 Task: Add in the project Transpire a sprint 'Test Traction'.
Action: Mouse moved to (194, 57)
Screenshot: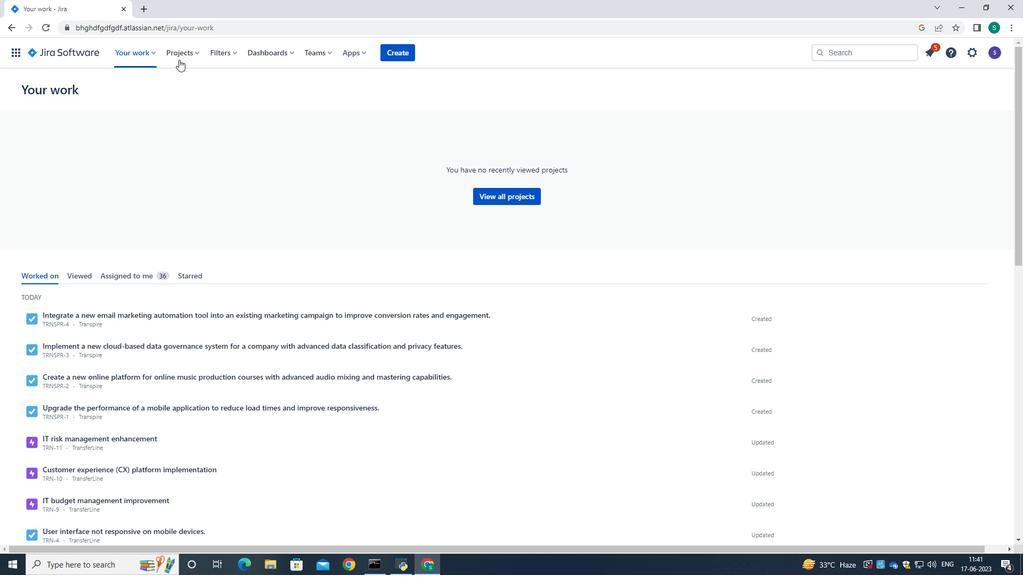 
Action: Mouse pressed left at (194, 57)
Screenshot: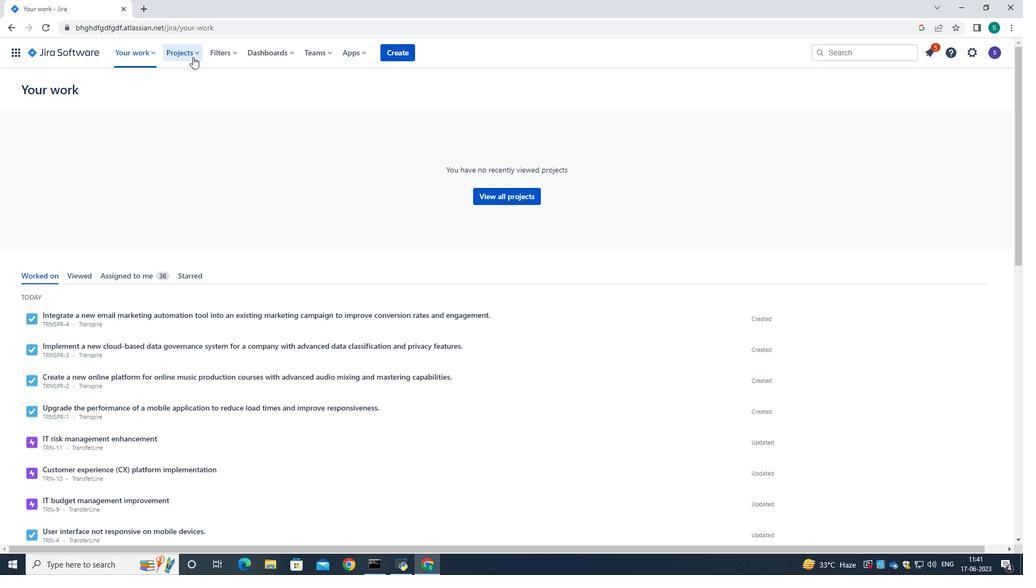 
Action: Mouse moved to (196, 98)
Screenshot: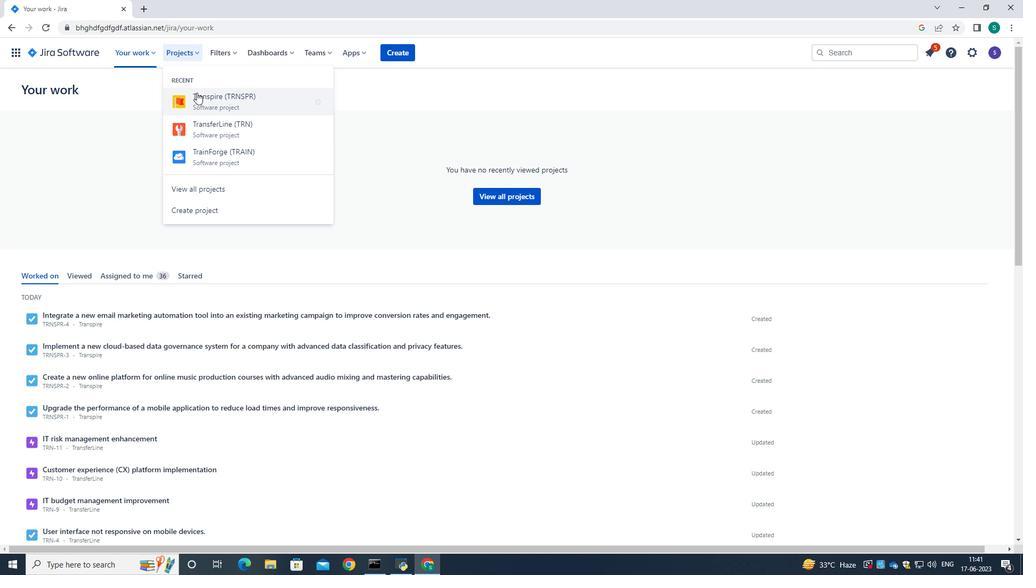 
Action: Mouse pressed left at (196, 98)
Screenshot: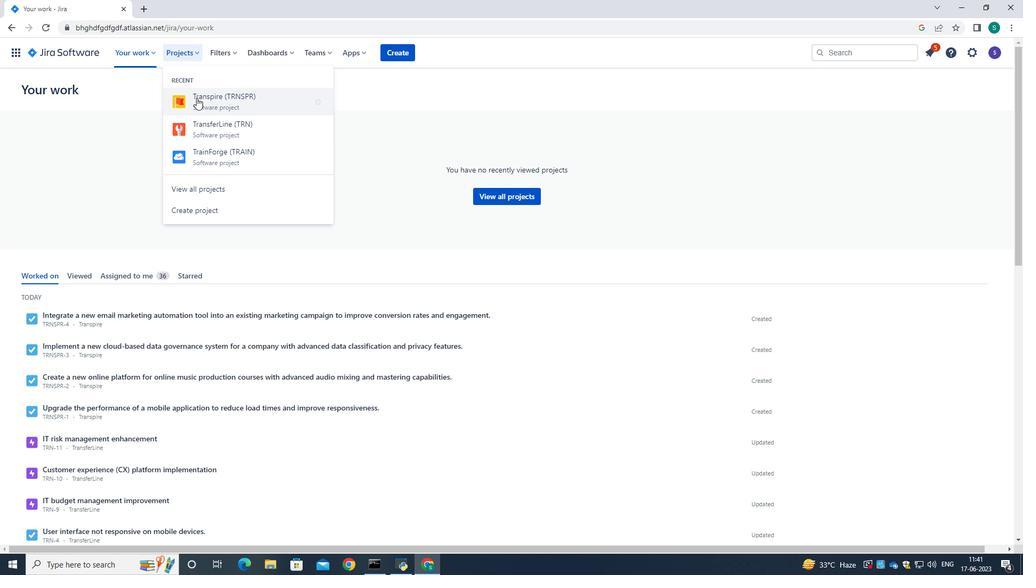 
Action: Mouse moved to (74, 161)
Screenshot: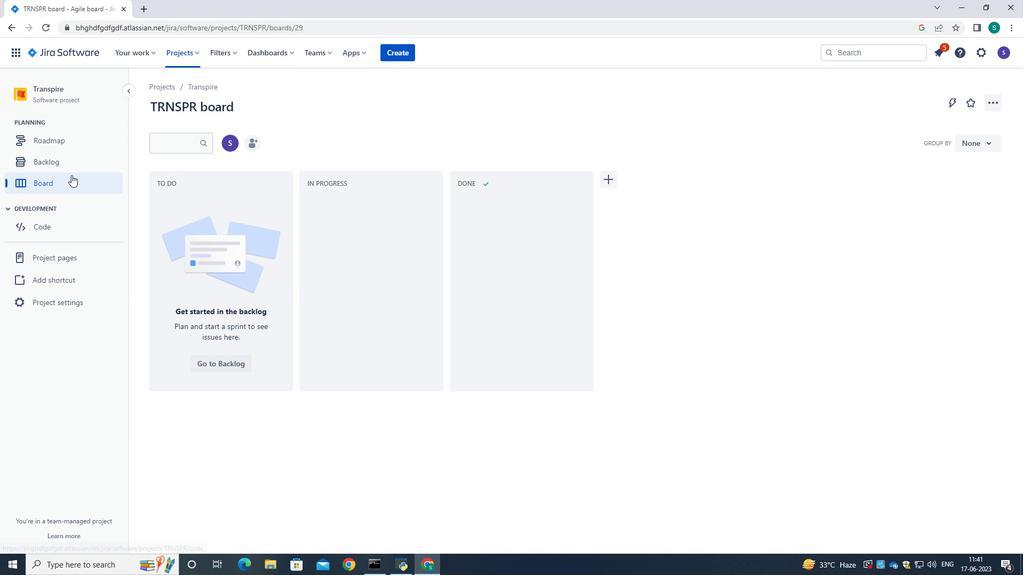 
Action: Mouse pressed left at (74, 161)
Screenshot: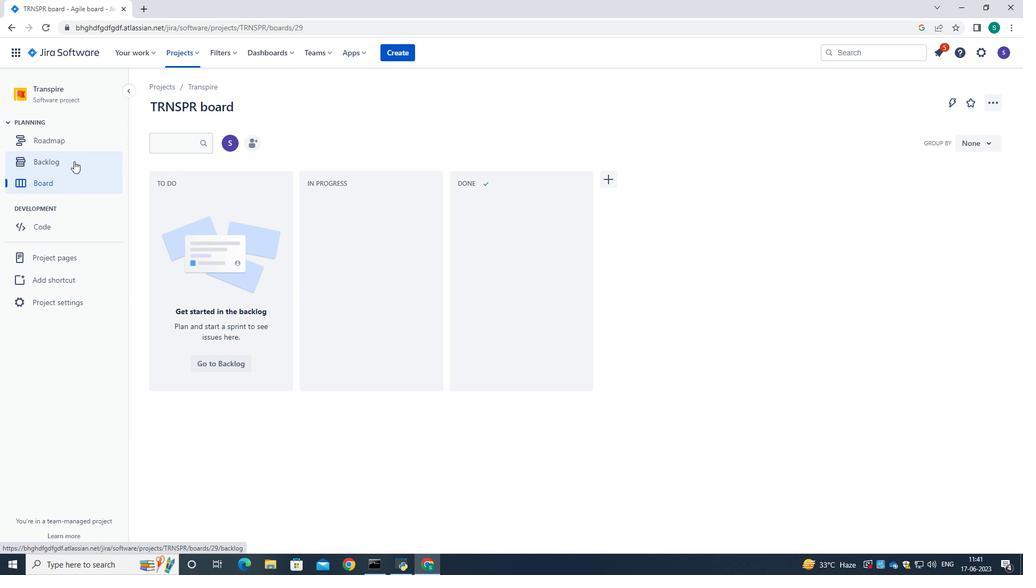 
Action: Mouse moved to (351, 284)
Screenshot: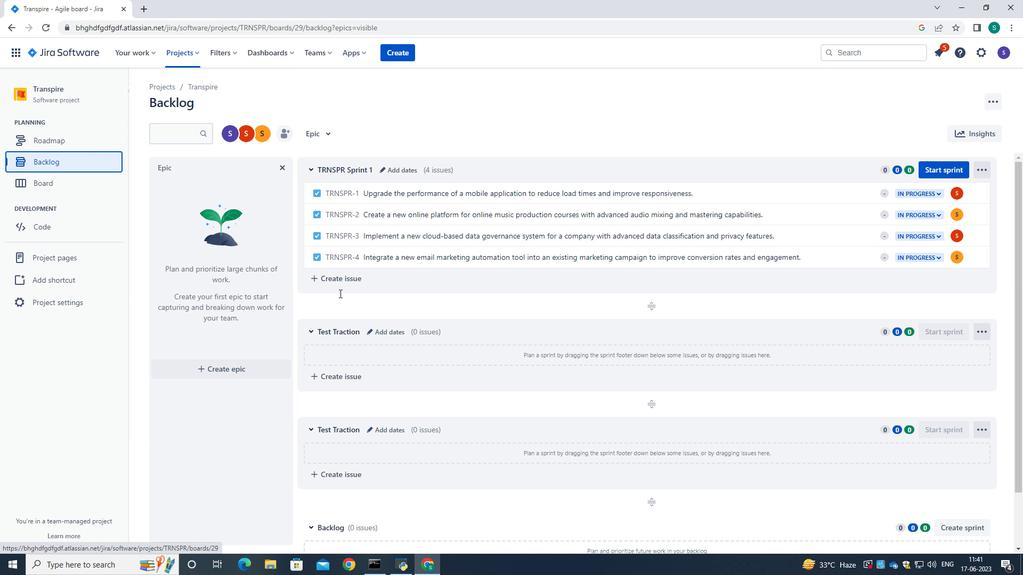 
Action: Mouse scrolled (351, 283) with delta (0, 0)
Screenshot: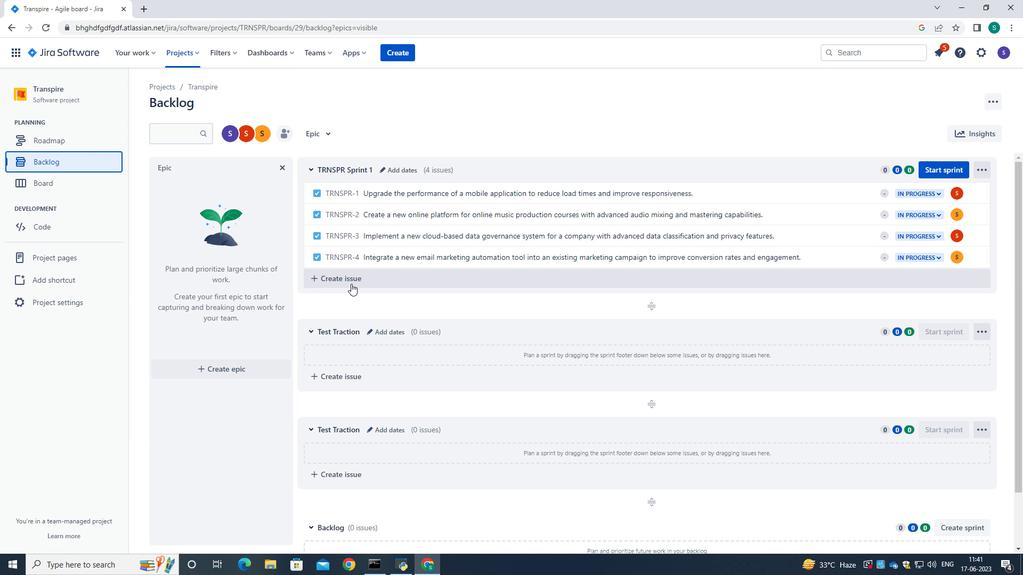 
Action: Mouse scrolled (351, 283) with delta (0, 0)
Screenshot: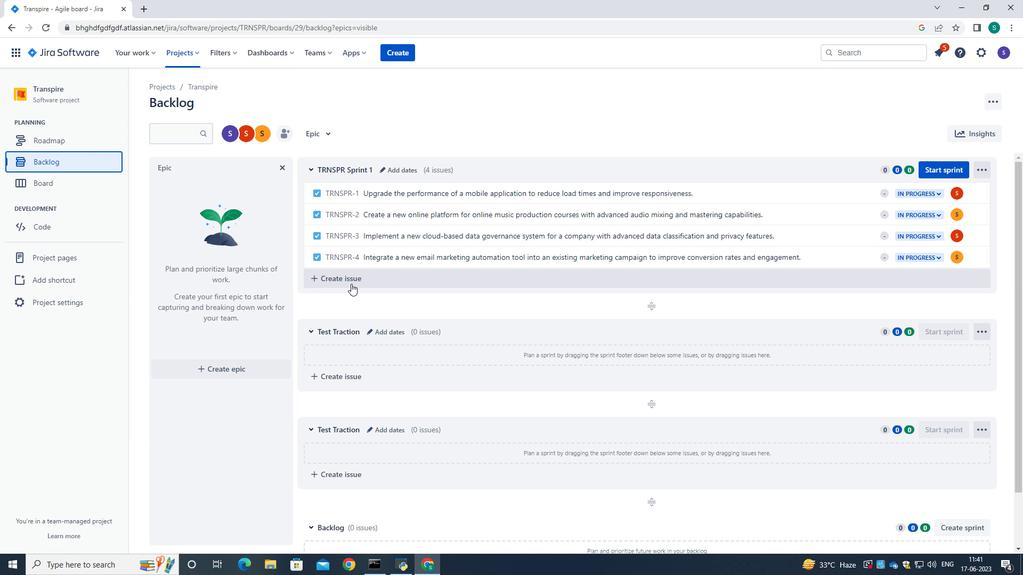 
Action: Mouse scrolled (351, 283) with delta (0, 0)
Screenshot: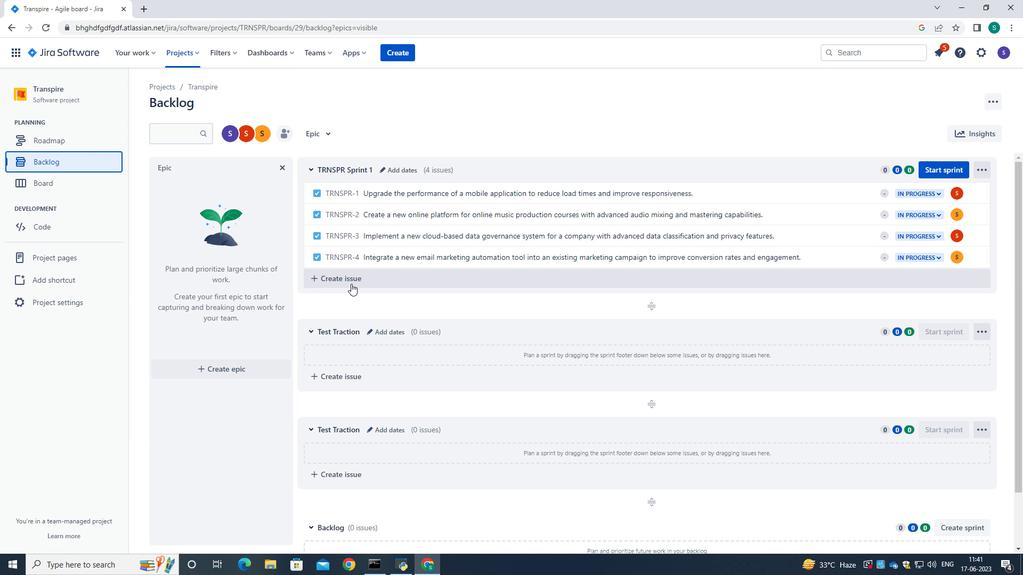 
Action: Mouse scrolled (351, 283) with delta (0, 0)
Screenshot: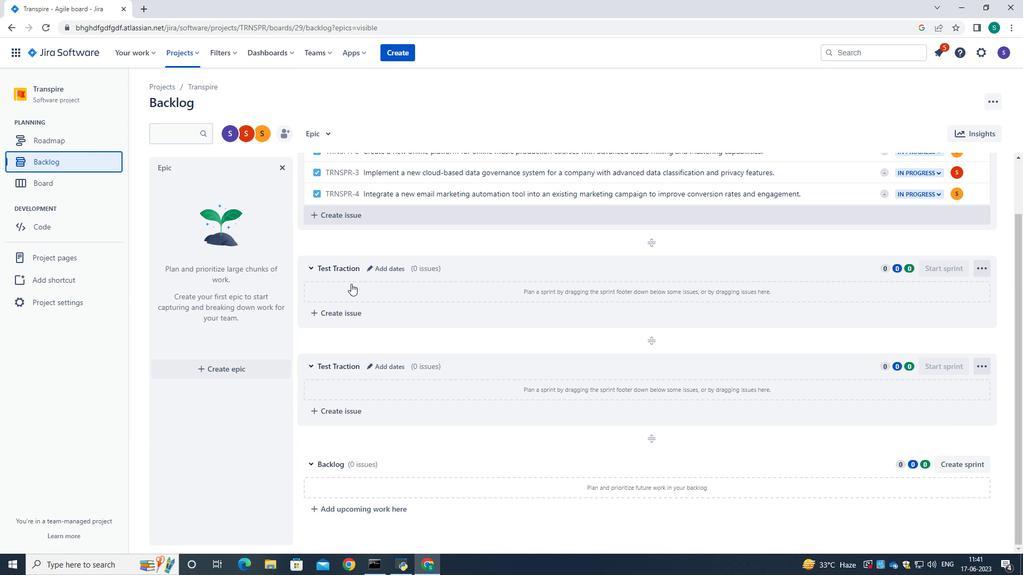 
Action: Mouse scrolled (351, 283) with delta (0, 0)
Screenshot: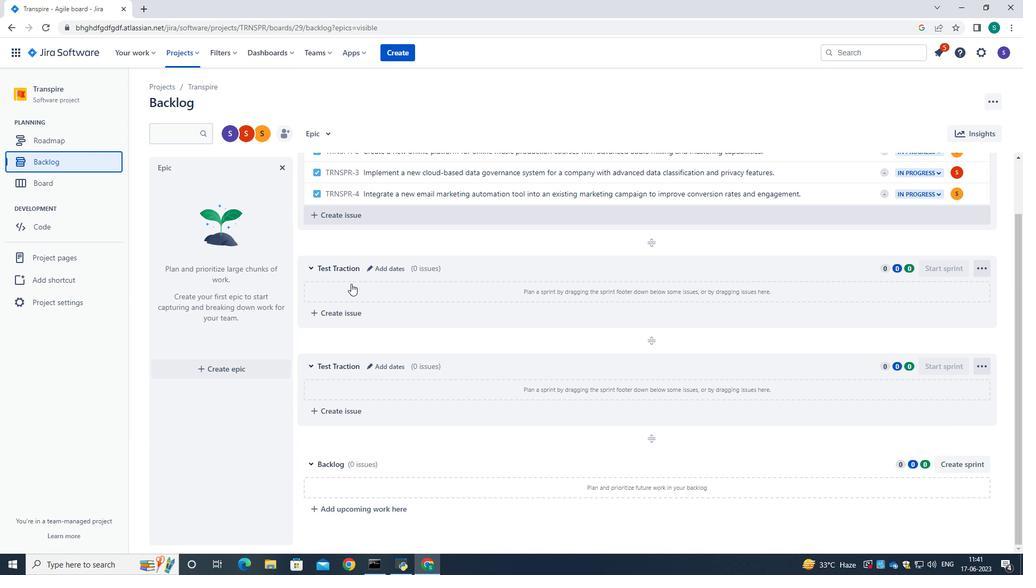 
Action: Mouse moved to (347, 296)
Screenshot: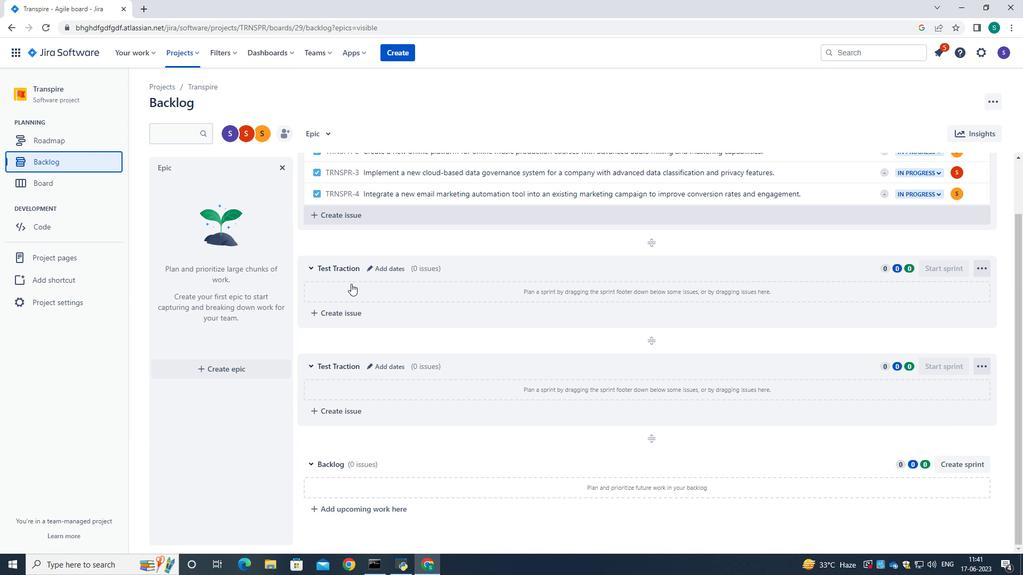 
Action: Mouse scrolled (348, 295) with delta (0, 0)
Screenshot: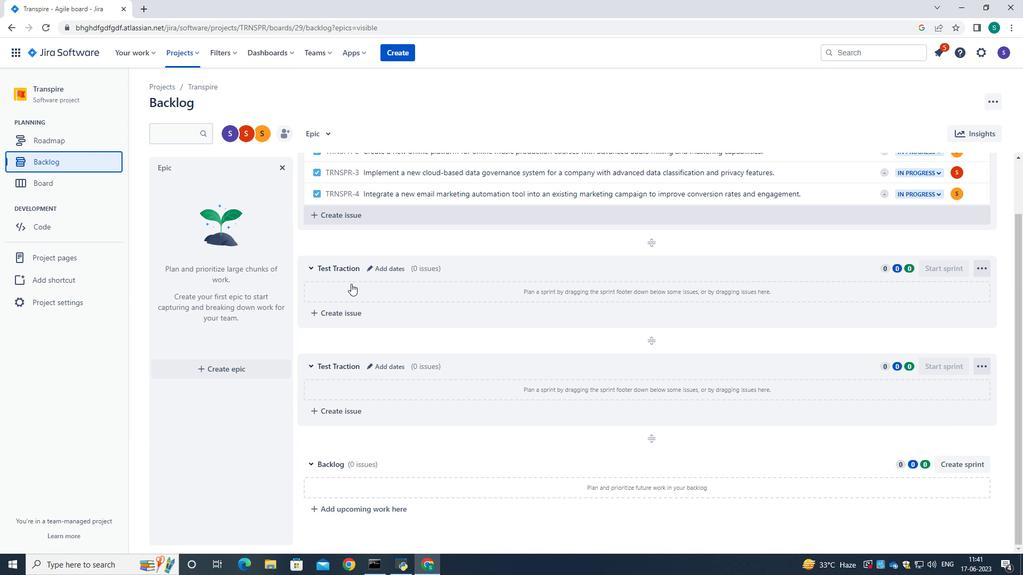
Action: Mouse moved to (968, 462)
Screenshot: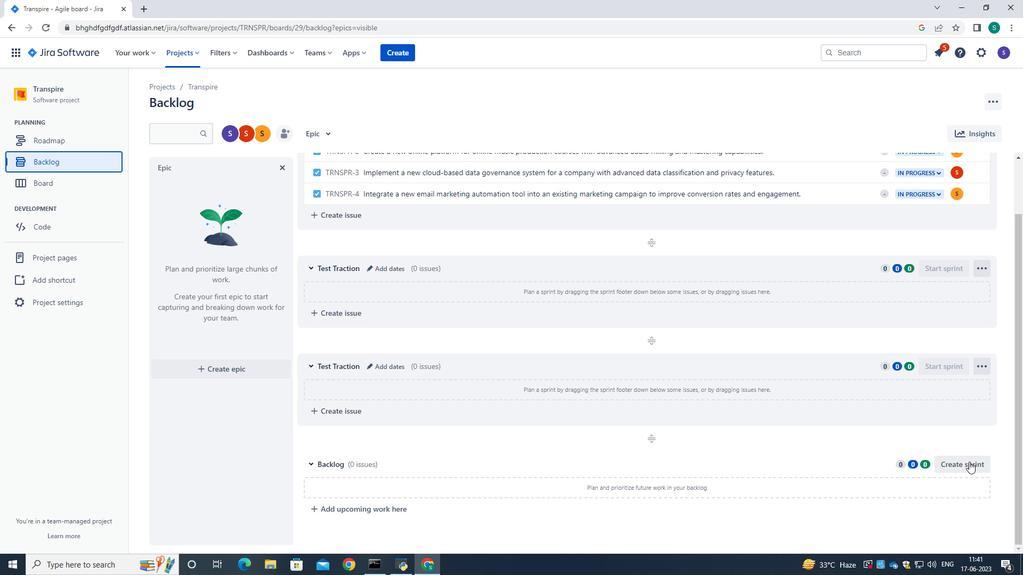 
Action: Mouse pressed left at (968, 462)
Screenshot: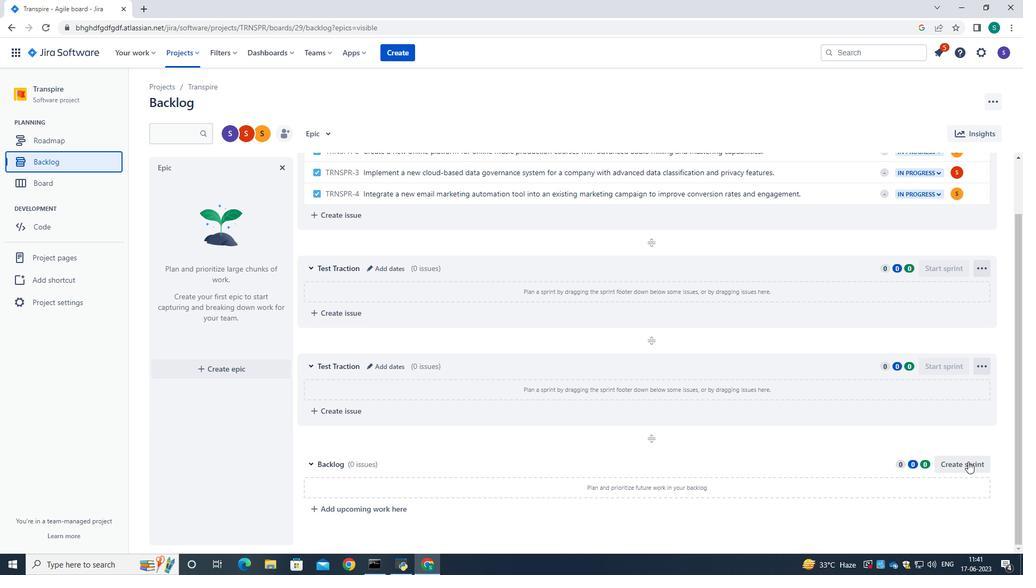 
Action: Mouse moved to (381, 467)
Screenshot: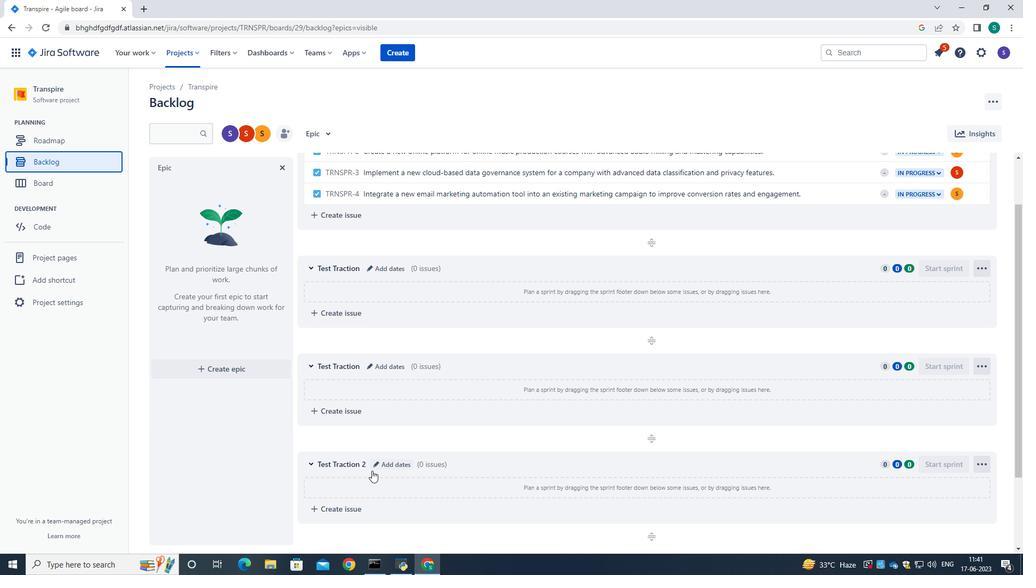 
Action: Mouse pressed left at (381, 467)
Screenshot: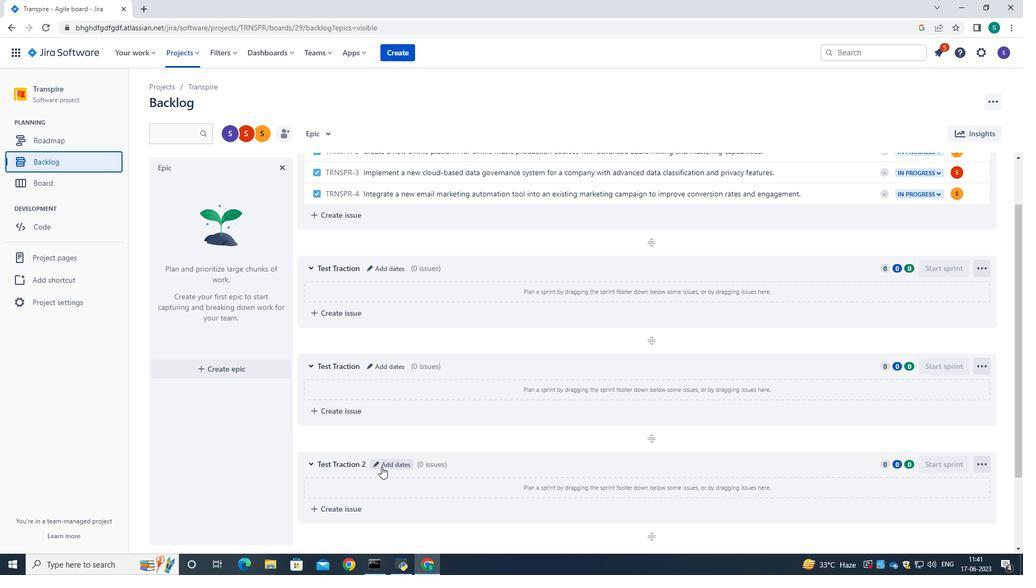
Action: Mouse moved to (435, 135)
Screenshot: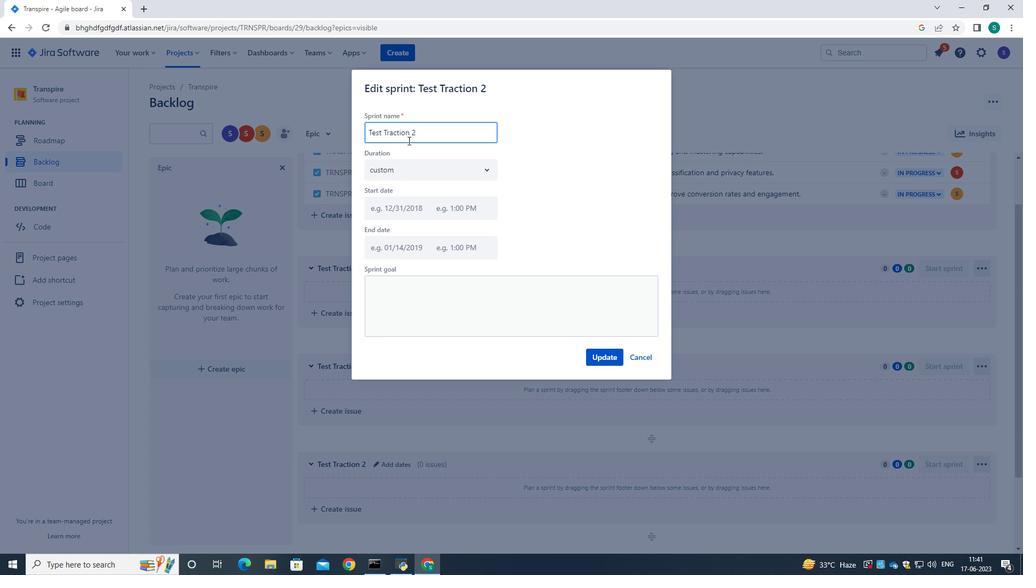 
Action: Mouse pressed left at (435, 135)
Screenshot: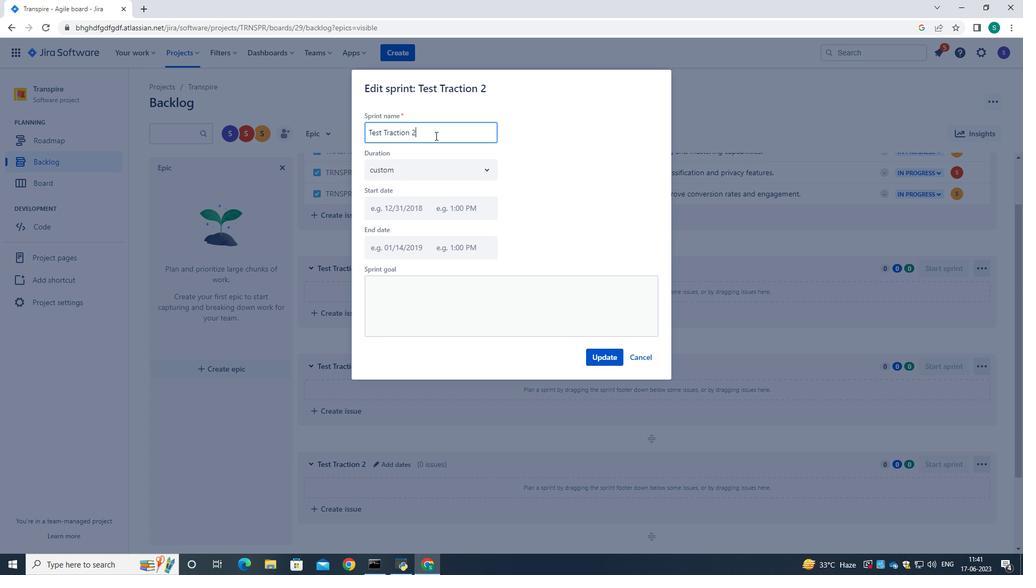 
Action: Mouse moved to (349, 138)
Screenshot: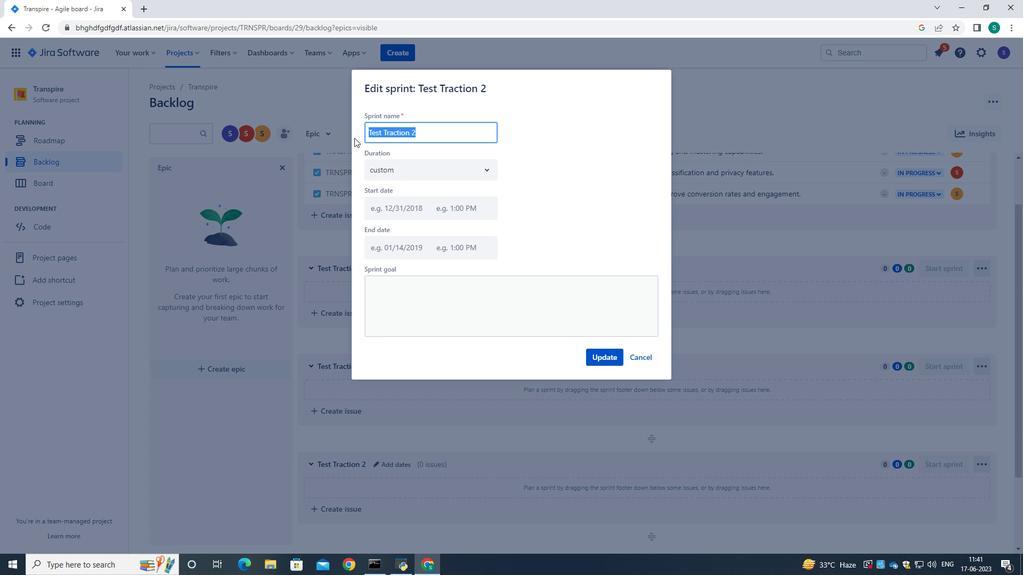 
Action: Key pressed <Key.backspace><Key.caps_lock>T<Key.caps_lock>est<Key.space><Key.caps_lock>T<Key.caps_lock>raction
Screenshot: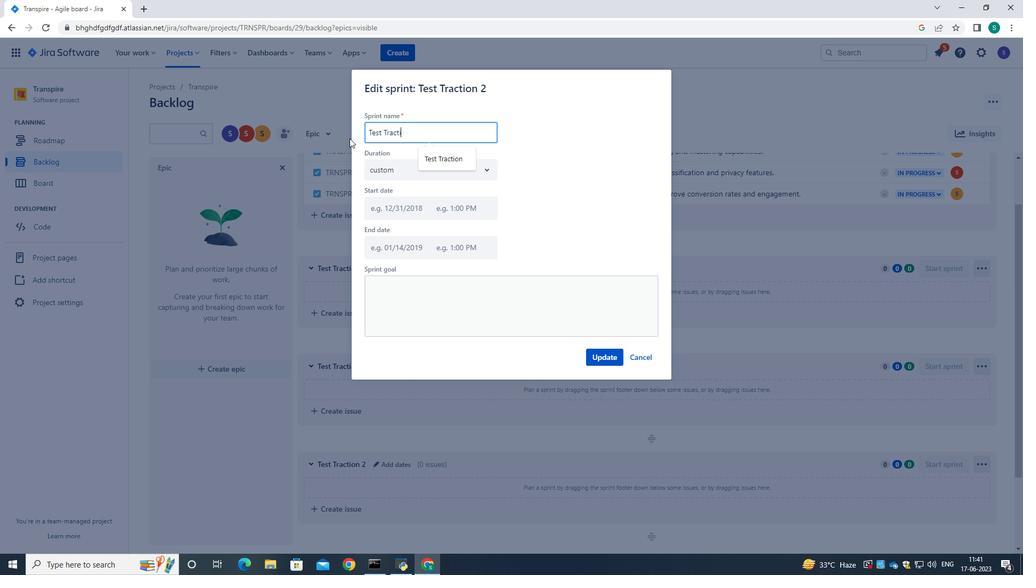 
Action: Mouse moved to (603, 356)
Screenshot: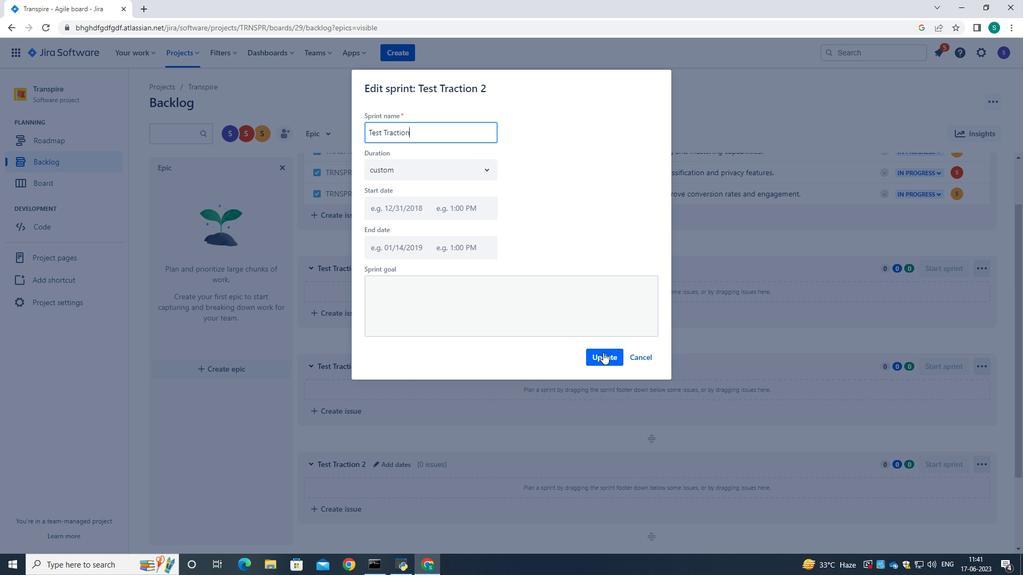
Action: Mouse pressed left at (603, 356)
Screenshot: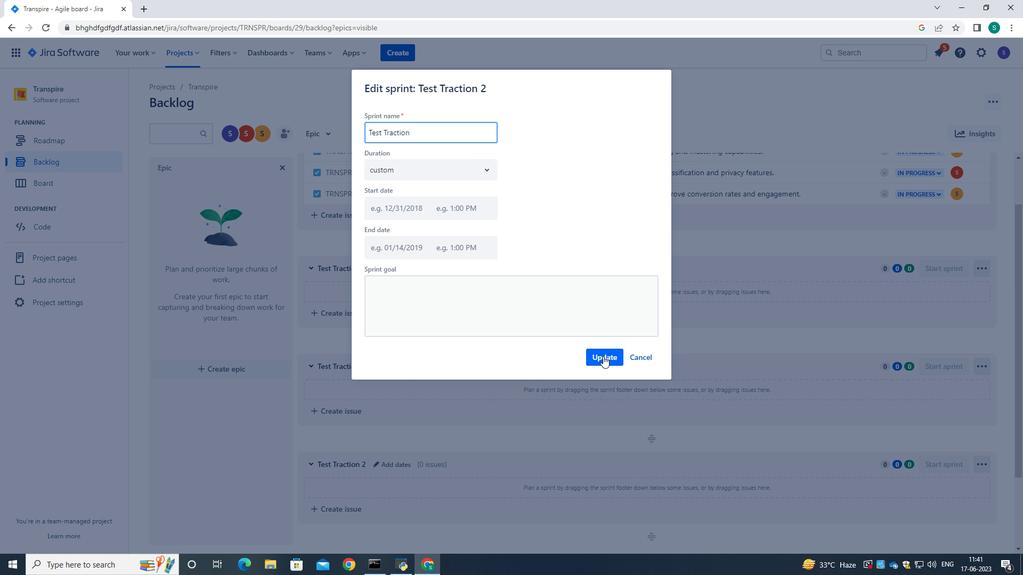 
Action: Mouse moved to (833, 238)
Screenshot: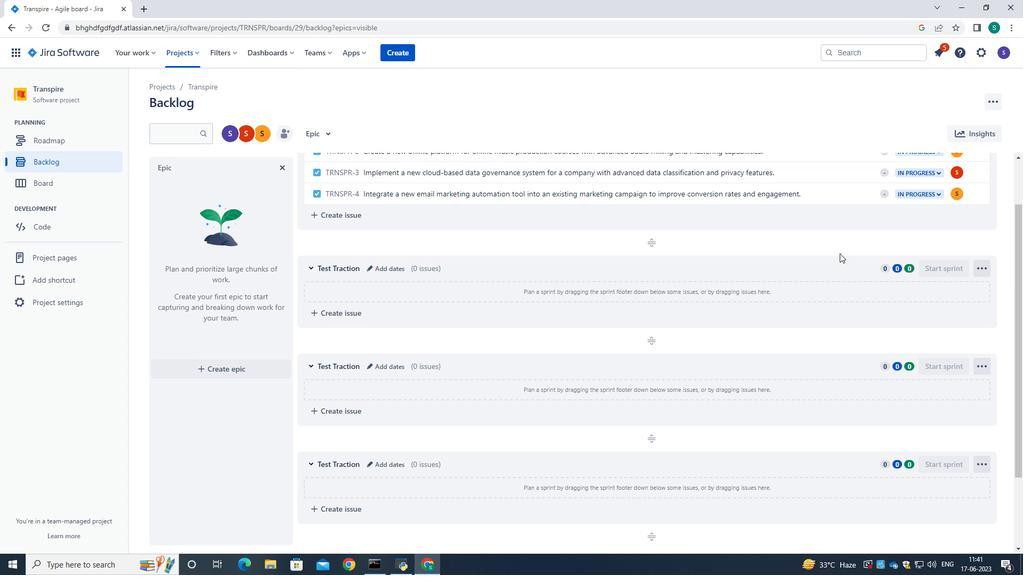 
Action: Mouse pressed left at (833, 238)
Screenshot: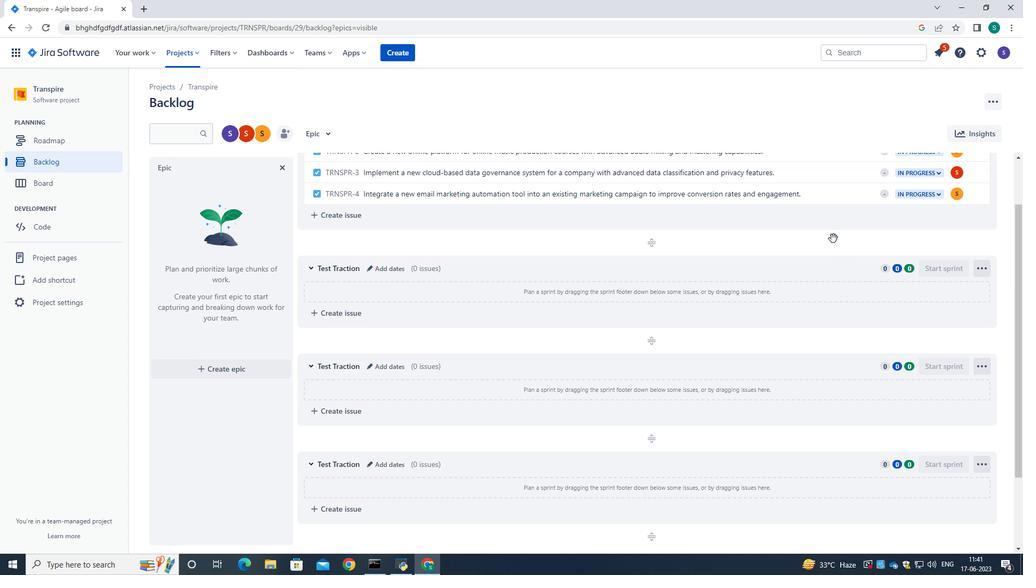 
